 Task: Create in the project Vigilant and in the Backlog issue 'Upgrade the database schema of a web application to improve data modeling and management capabilities' a child issue 'Big data model scalability and efficiency testing', and assign it to team member softage.1@softage.net.
Action: Mouse moved to (197, 58)
Screenshot: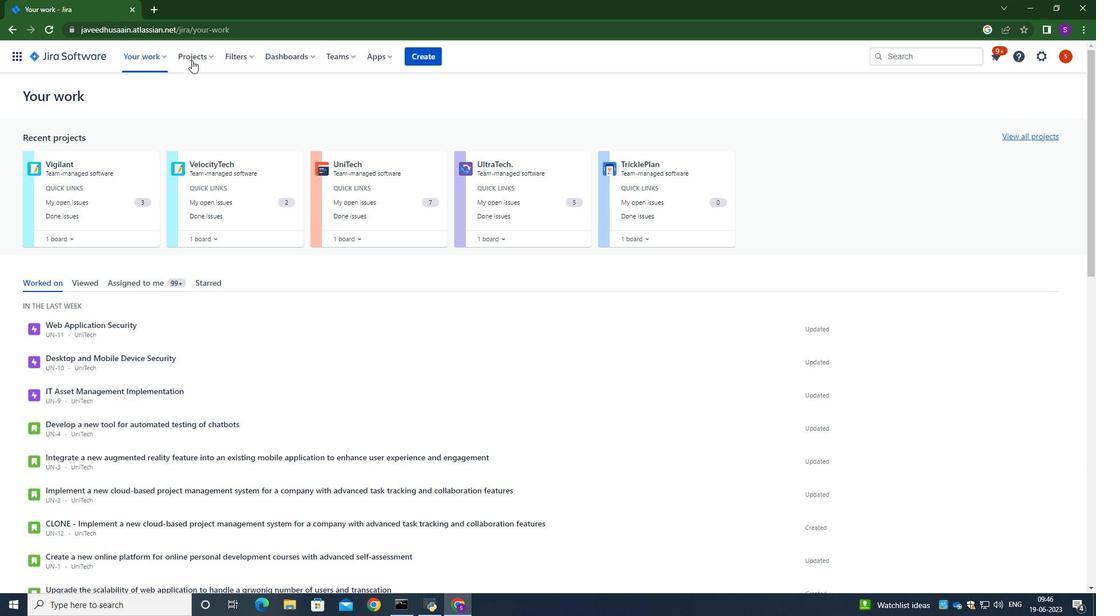 
Action: Mouse pressed left at (197, 58)
Screenshot: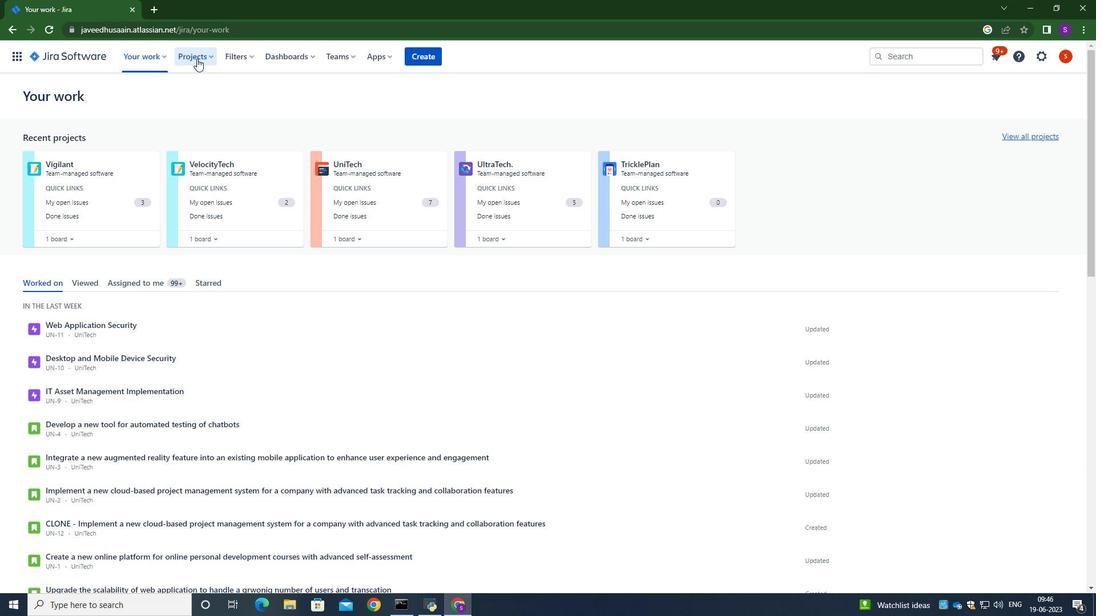 
Action: Mouse moved to (238, 111)
Screenshot: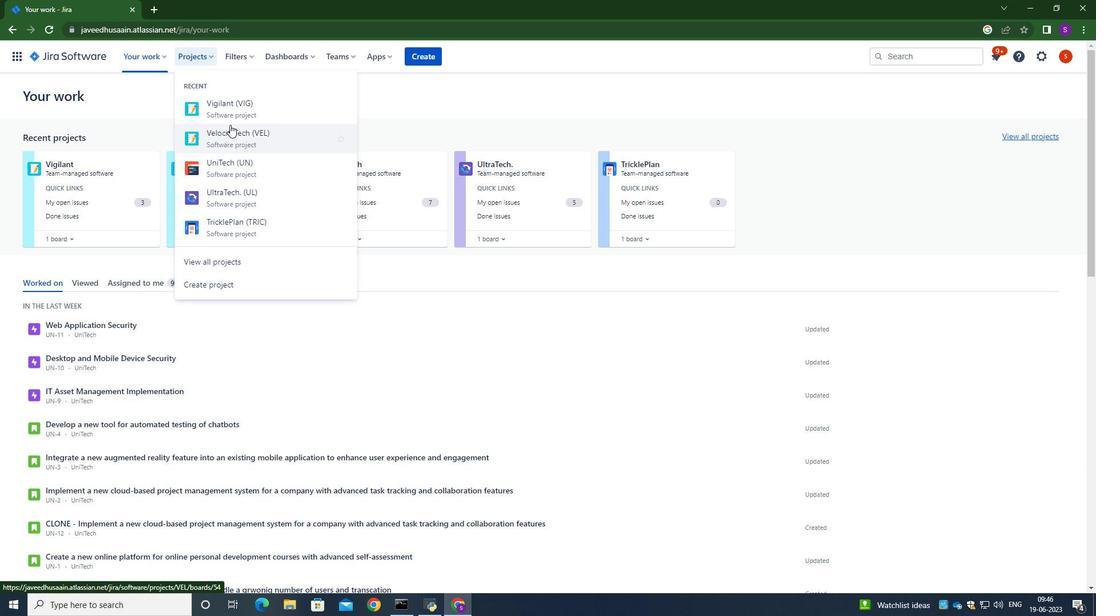 
Action: Mouse pressed left at (238, 111)
Screenshot: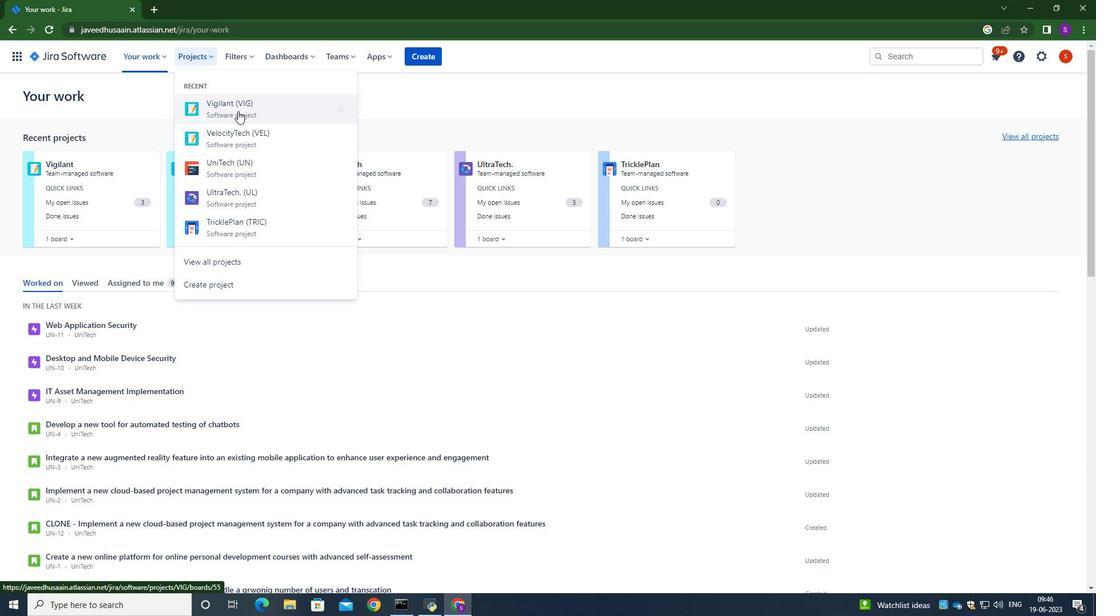 
Action: Mouse moved to (73, 179)
Screenshot: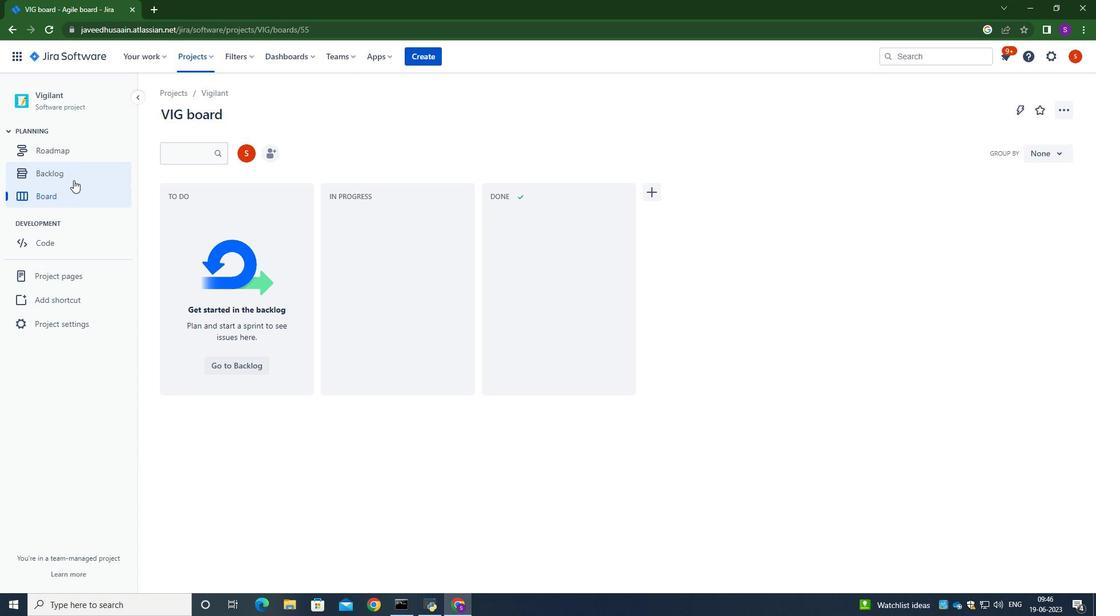
Action: Mouse pressed left at (73, 179)
Screenshot: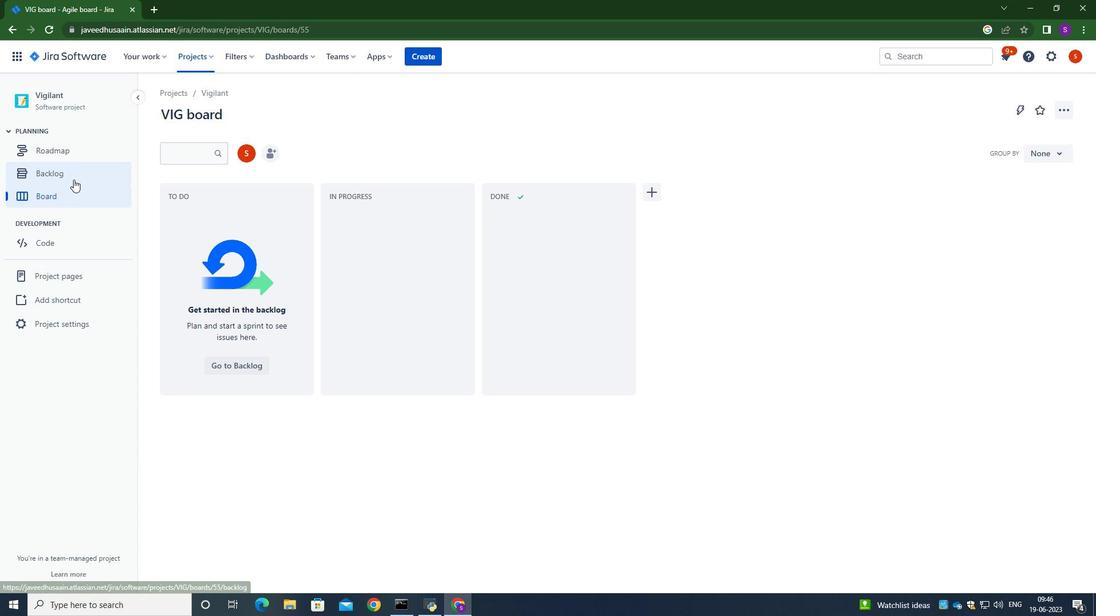 
Action: Mouse moved to (273, 233)
Screenshot: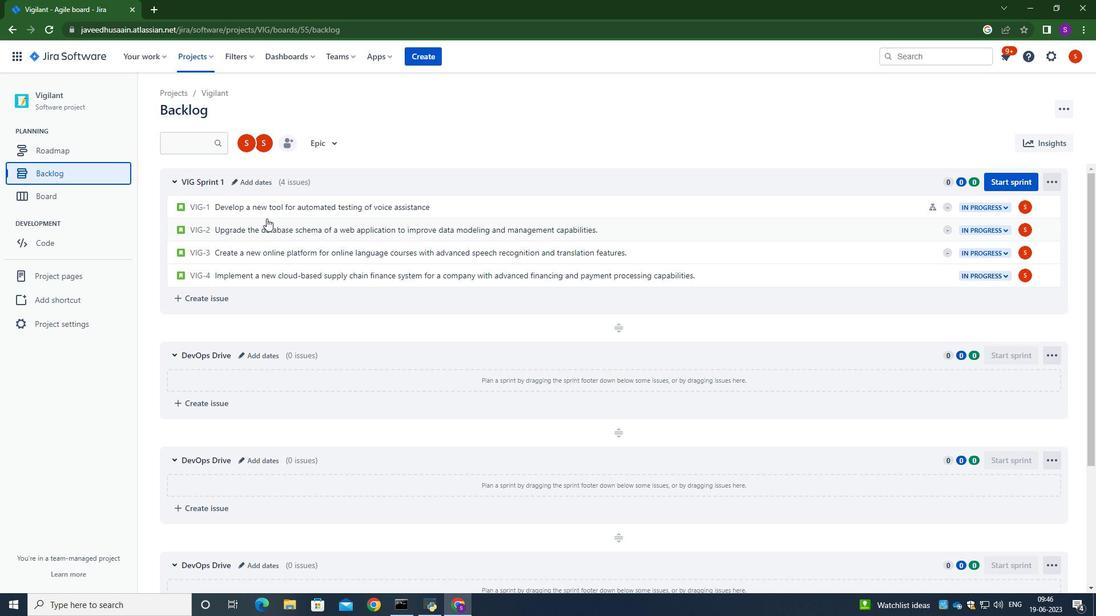 
Action: Mouse pressed left at (273, 233)
Screenshot: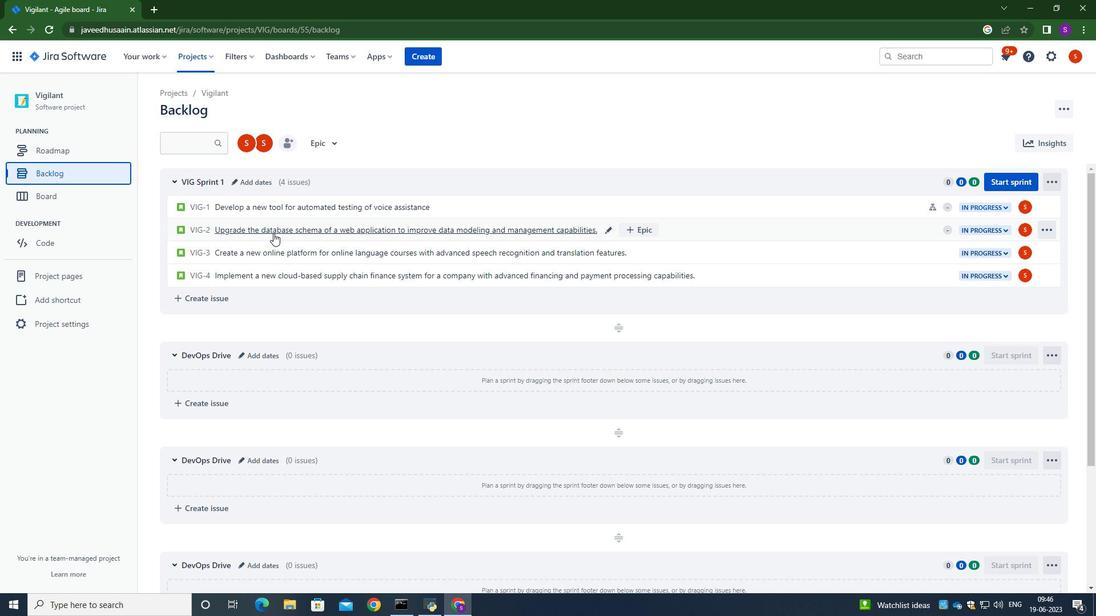 
Action: Mouse moved to (896, 281)
Screenshot: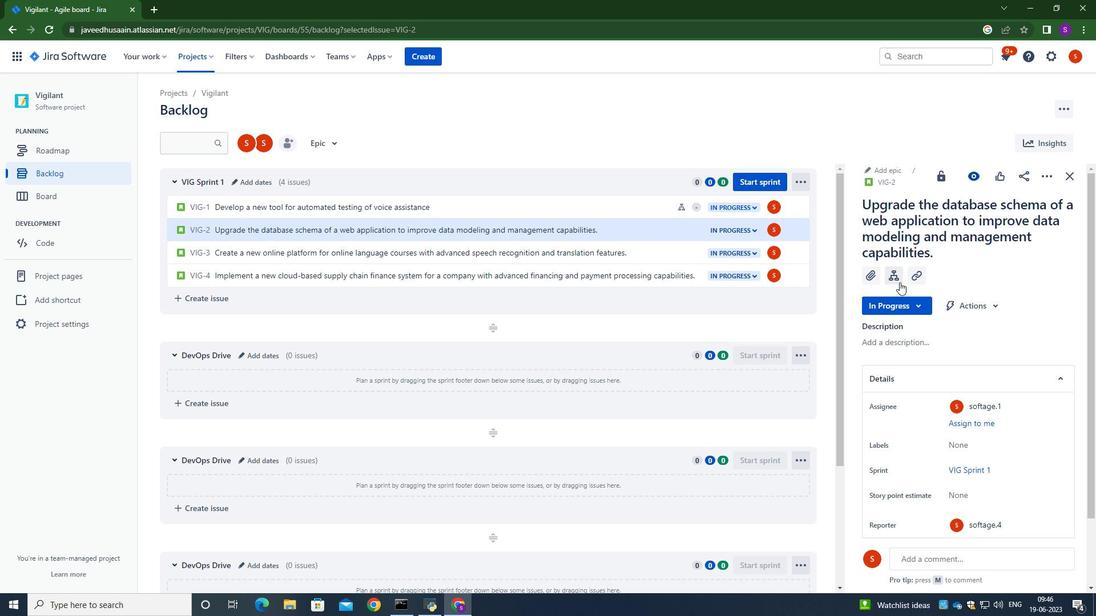 
Action: Mouse pressed left at (896, 281)
Screenshot: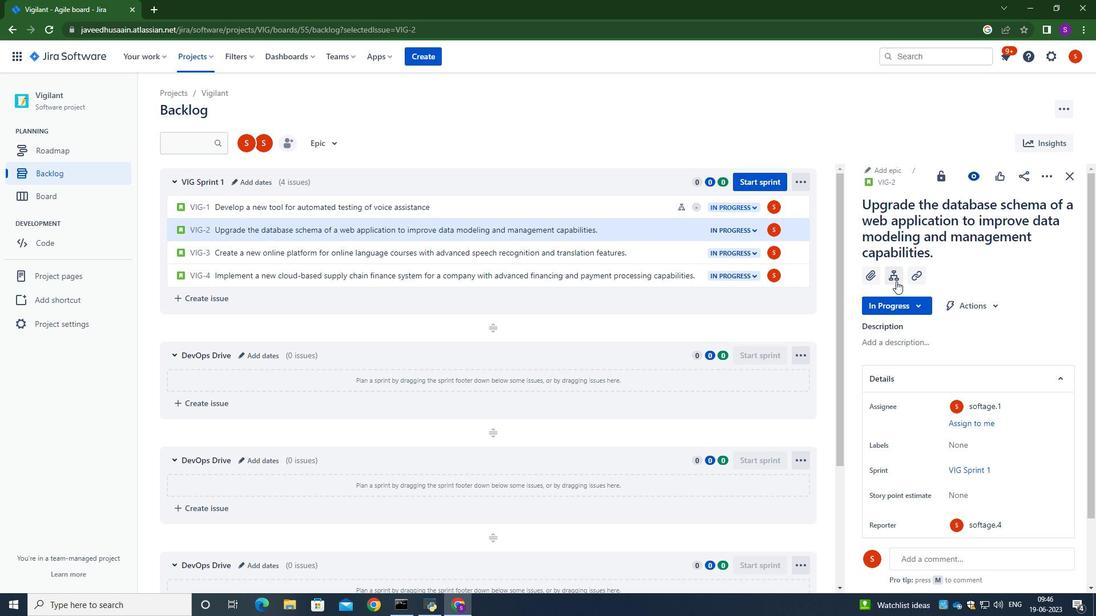 
Action: Mouse moved to (903, 365)
Screenshot: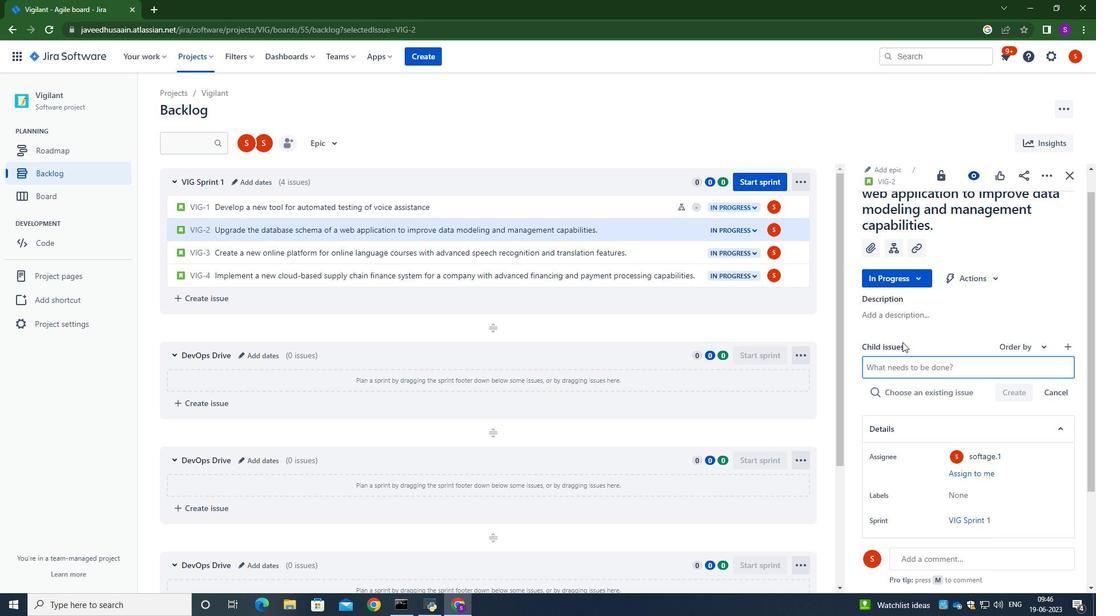 
Action: Key pressed <Key.caps_lock>B<Key.caps_lock>ig<Key.space>data<Key.space>mdel<Key.space><Key.caps_lock><Key.caps_lock><Key.backspace><Key.backspace><Key.backspace><Key.backspace><Key.backspace>model<Key.space>scalability<Key.space>and<Key.space>effe<Key.backspace>iciency<Key.space>testing<Key.enter>
Screenshot: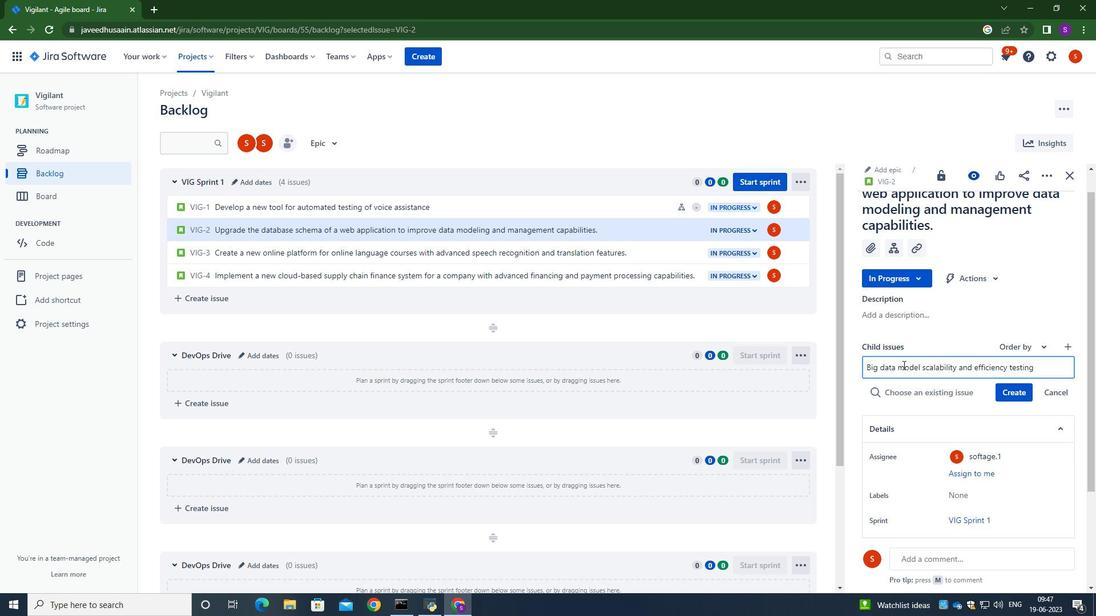 
Action: Mouse moved to (1025, 372)
Screenshot: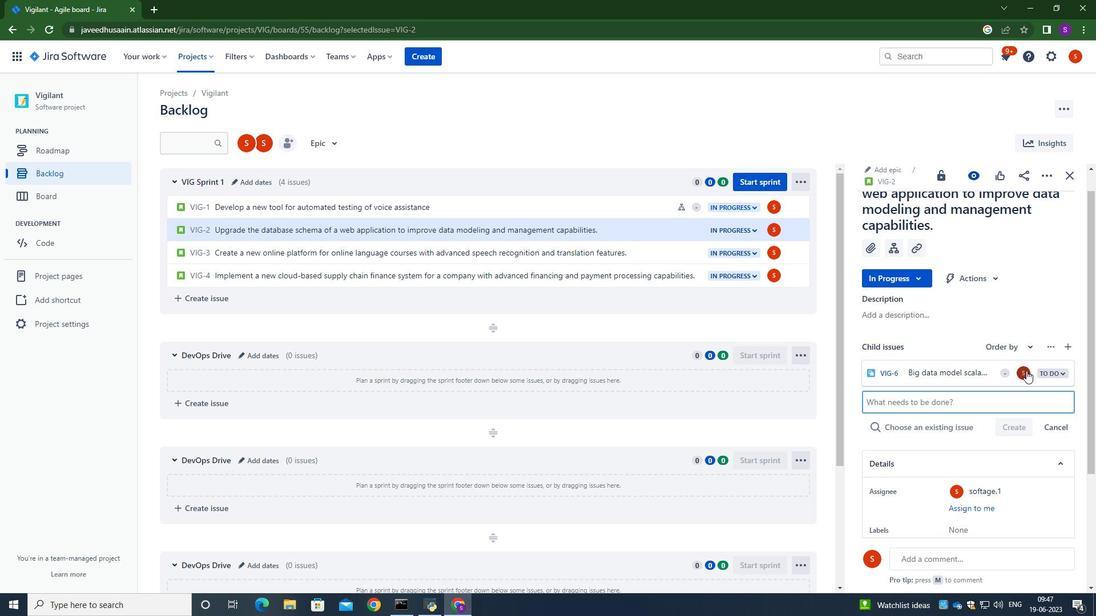 
Action: Mouse pressed left at (1025, 372)
Screenshot: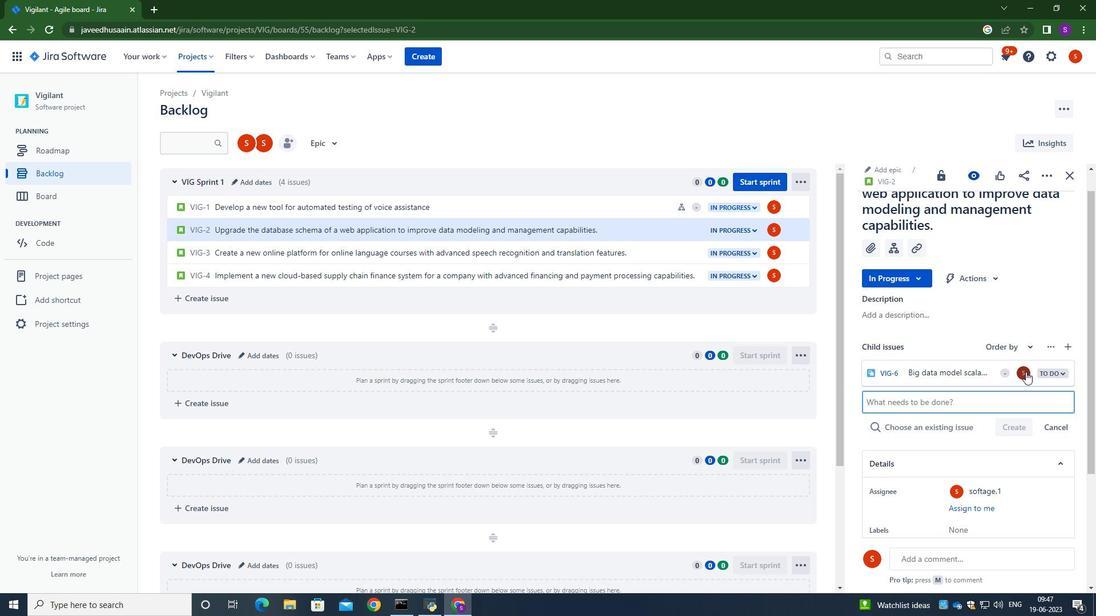 
Action: Mouse moved to (955, 356)
Screenshot: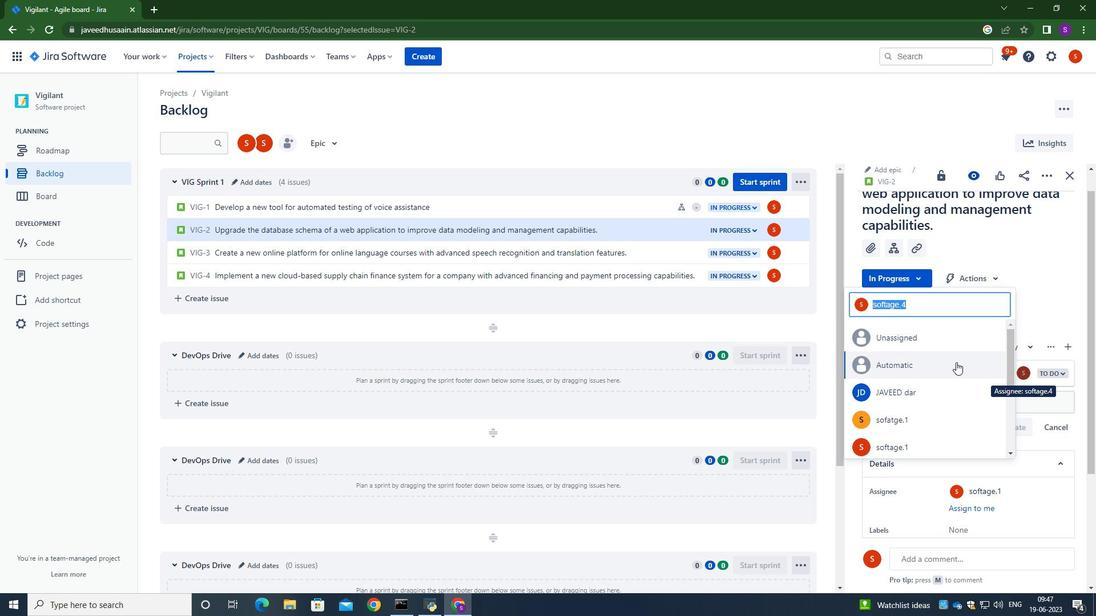 
Action: Key pressed softage.1<Key.shift>@softage.net
Screenshot: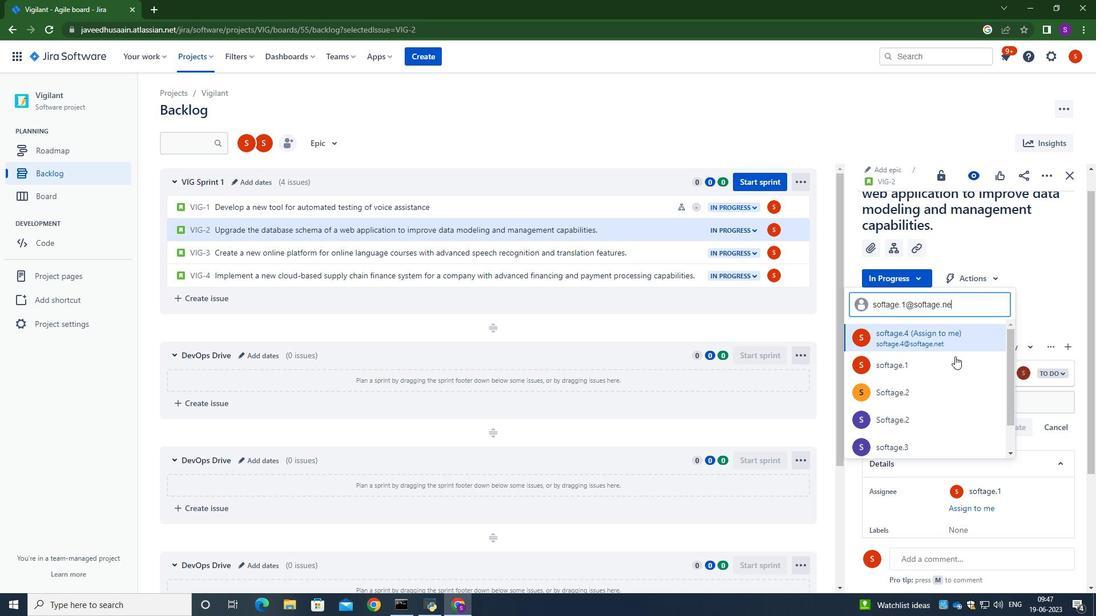 
Action: Mouse moved to (928, 374)
Screenshot: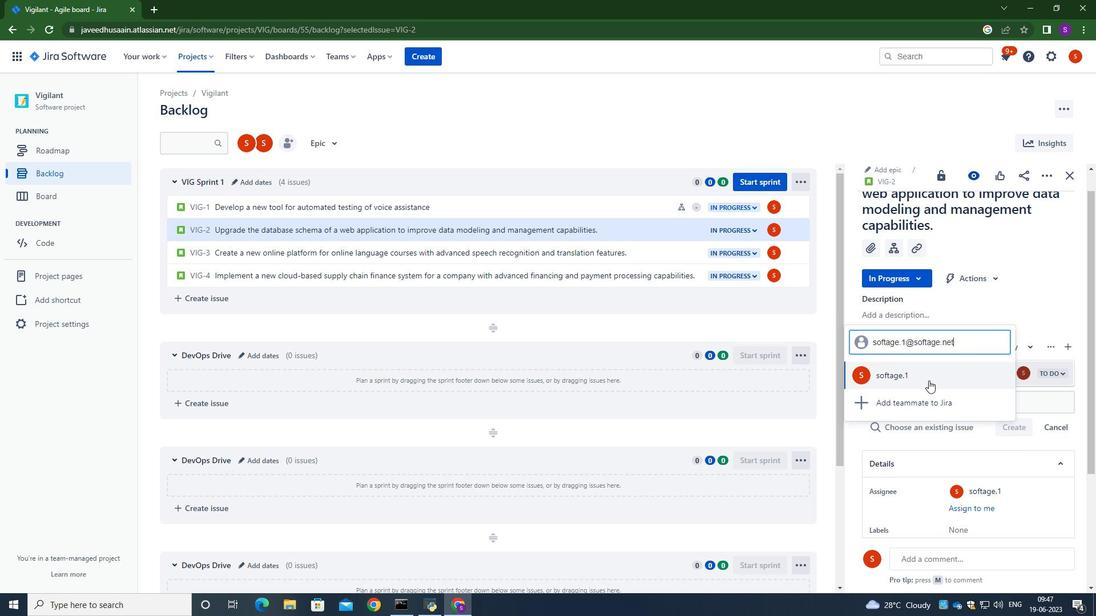 
Action: Mouse pressed left at (928, 374)
Screenshot: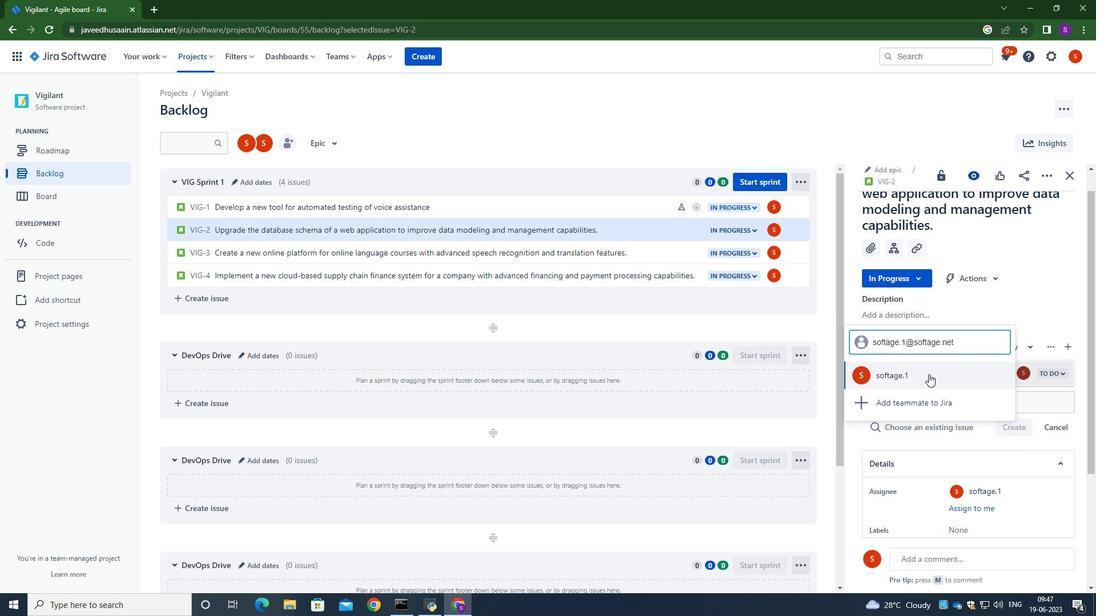 
Action: Mouse moved to (908, 320)
Screenshot: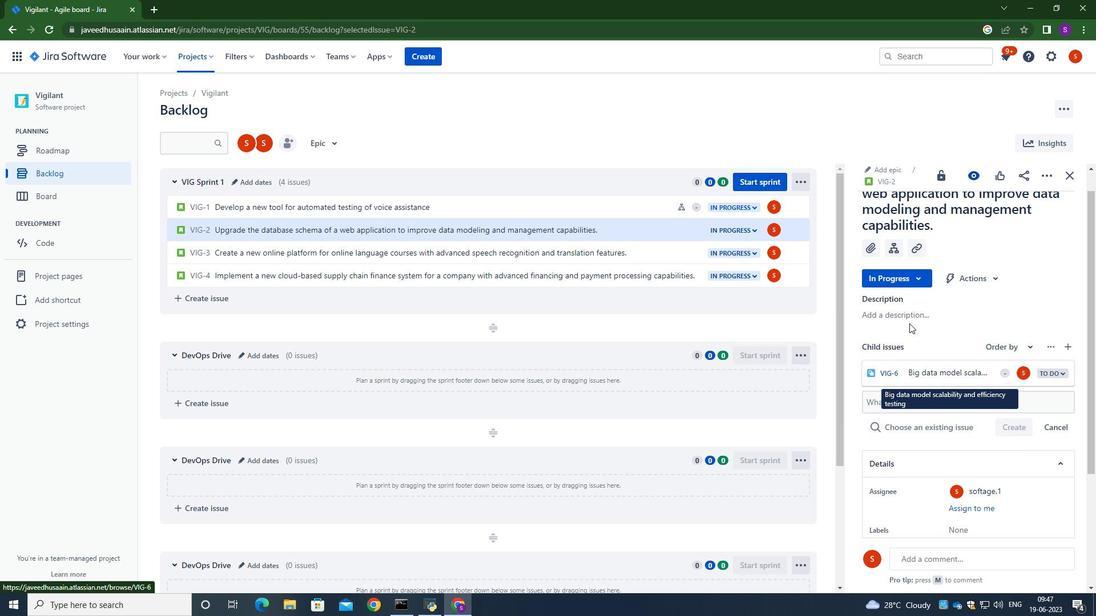 
